 Task: Apply clear formating to the description.
Action: Mouse moved to (321, 316)
Screenshot: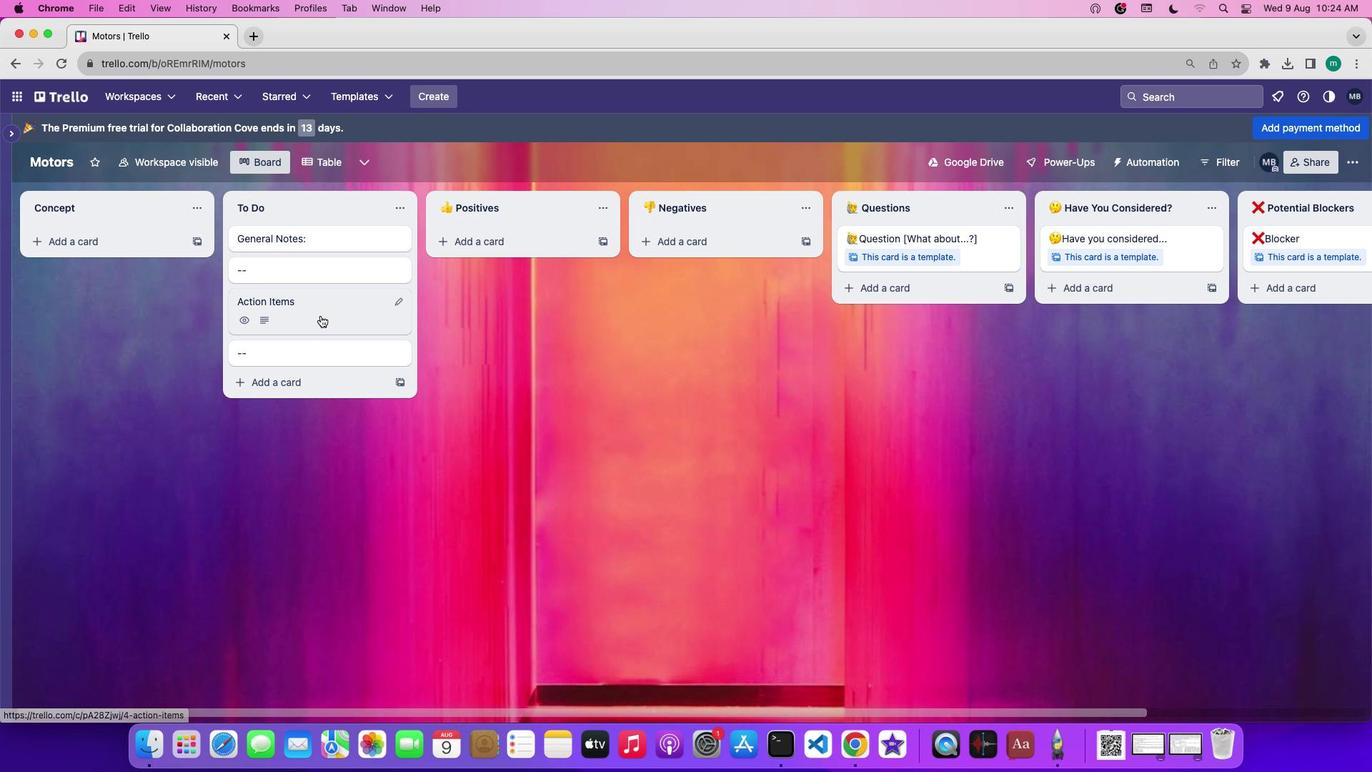 
Action: Mouse pressed left at (321, 316)
Screenshot: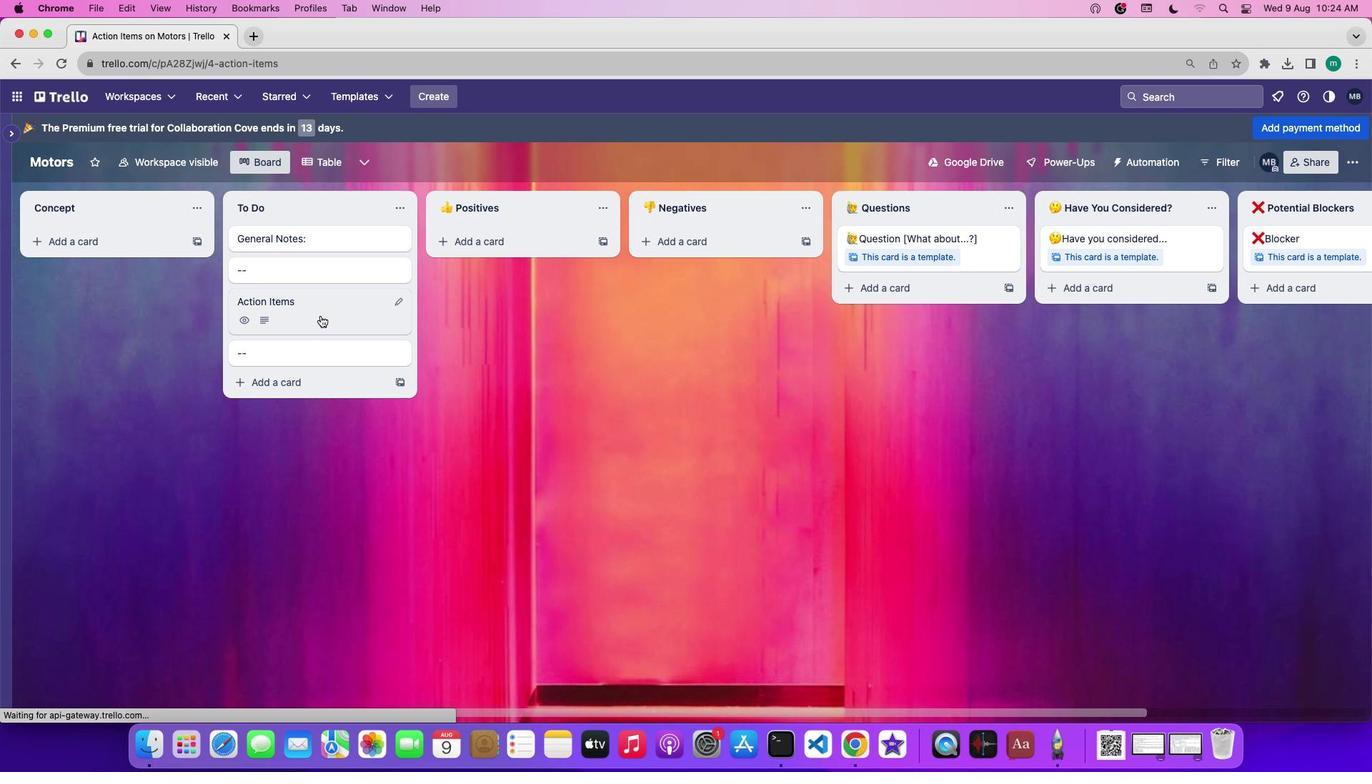 
Action: Mouse moved to (564, 280)
Screenshot: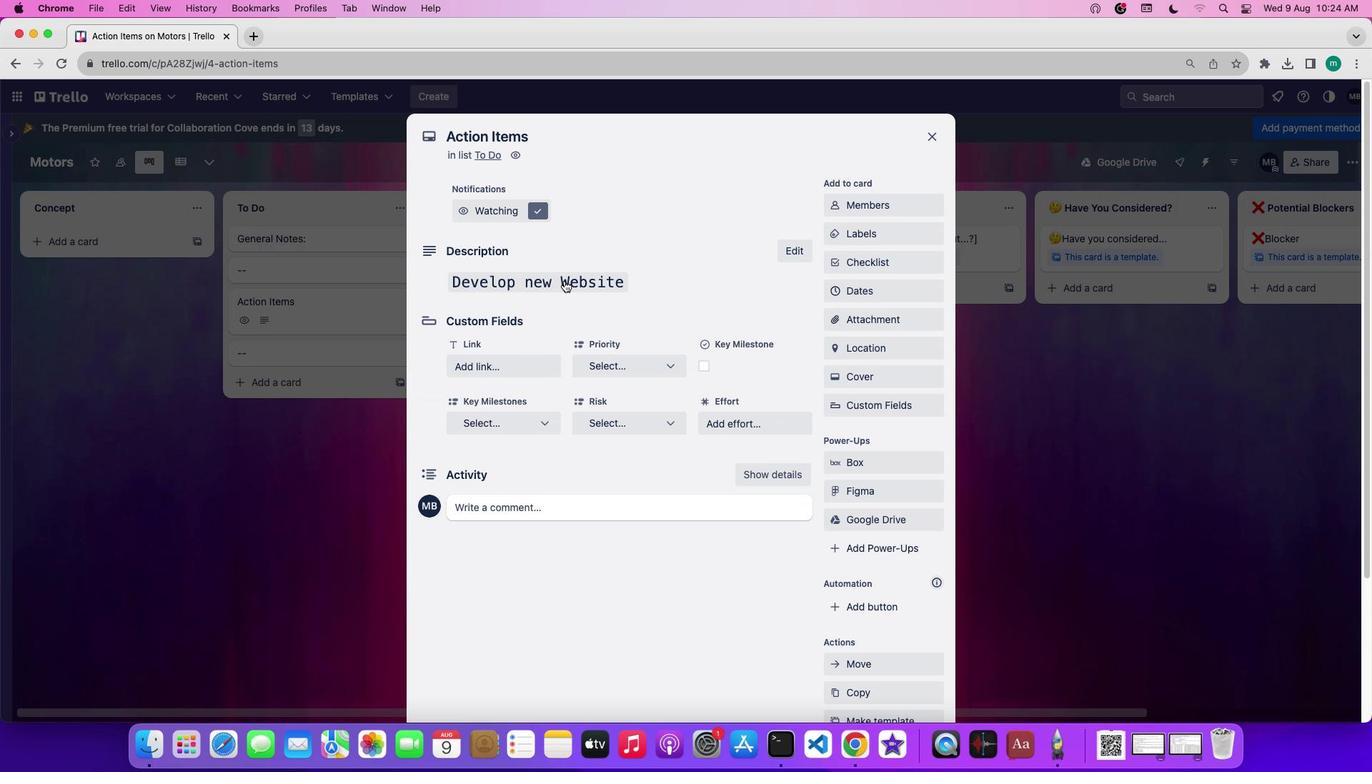 
Action: Mouse pressed left at (564, 280)
Screenshot: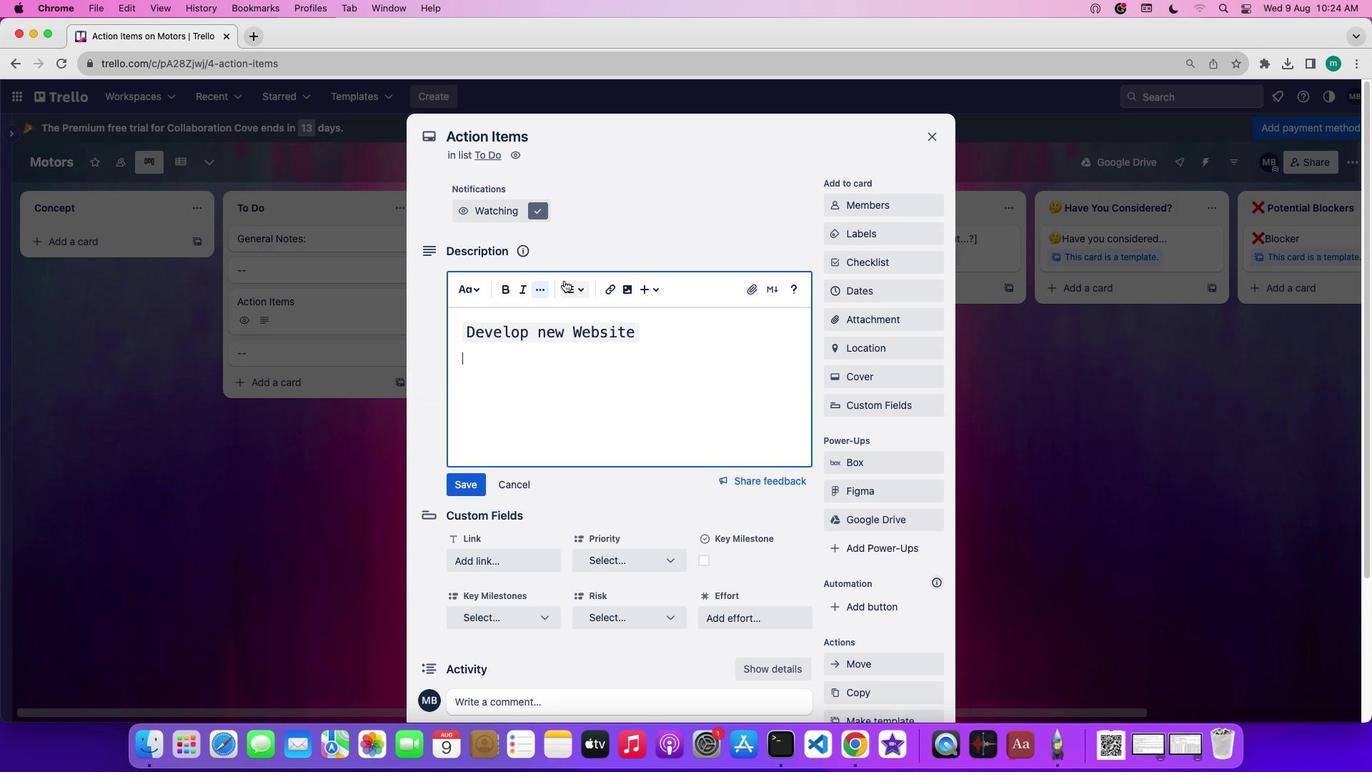 
Action: Mouse moved to (464, 334)
Screenshot: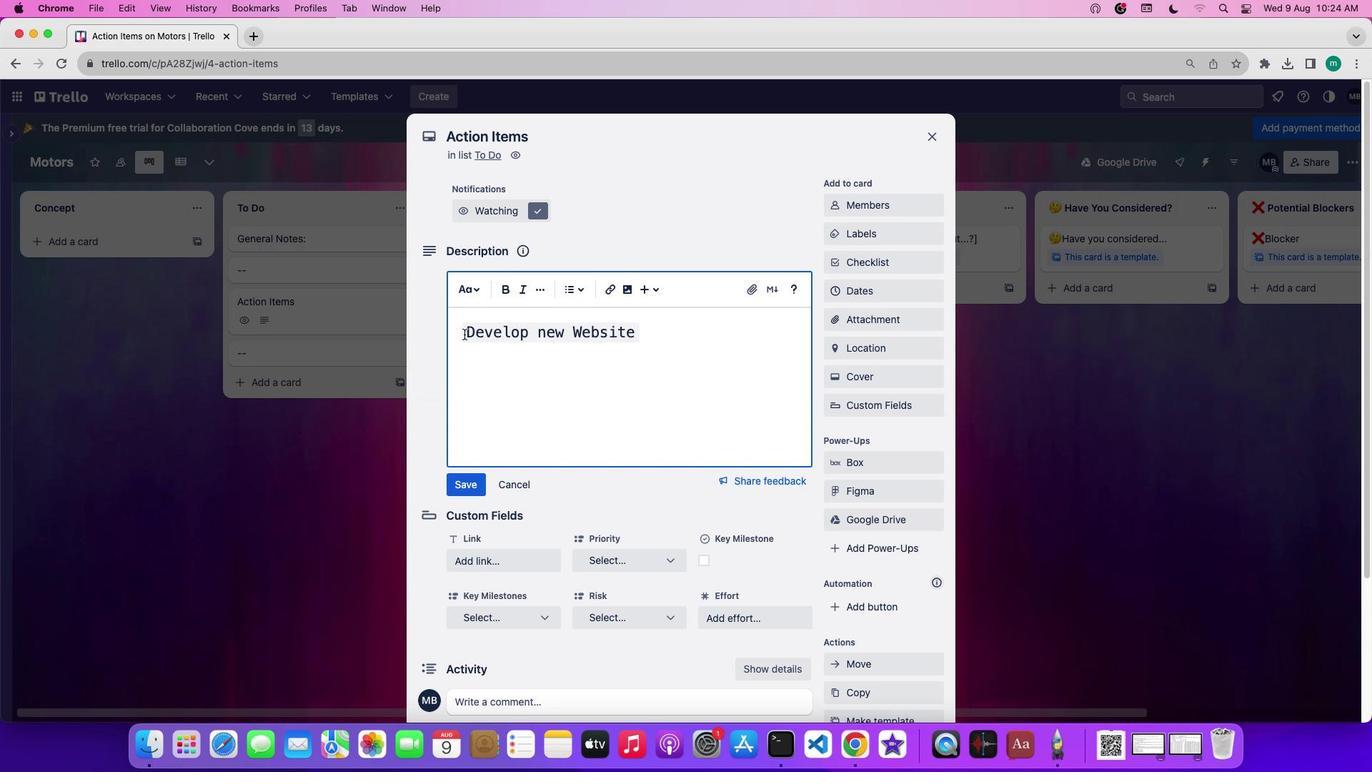 
Action: Mouse pressed left at (464, 334)
Screenshot: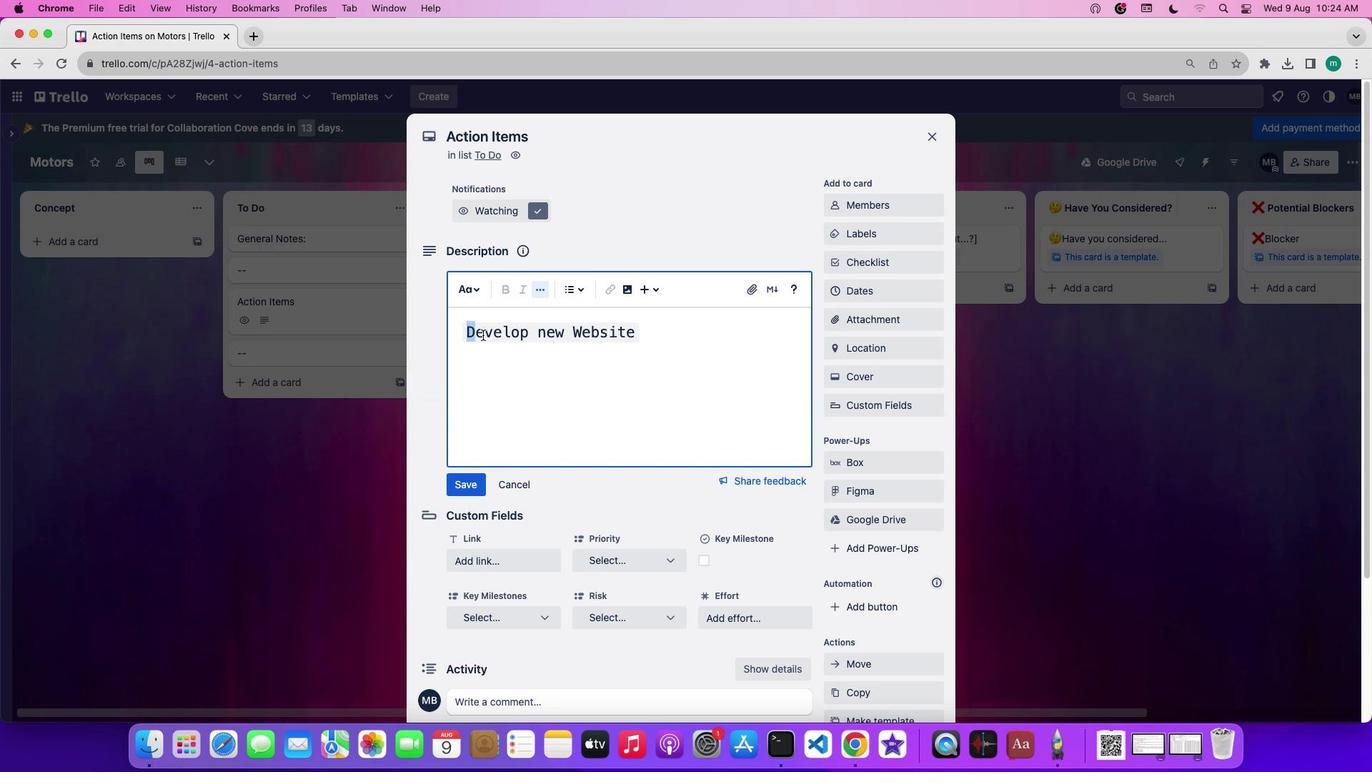 
Action: Mouse moved to (548, 289)
Screenshot: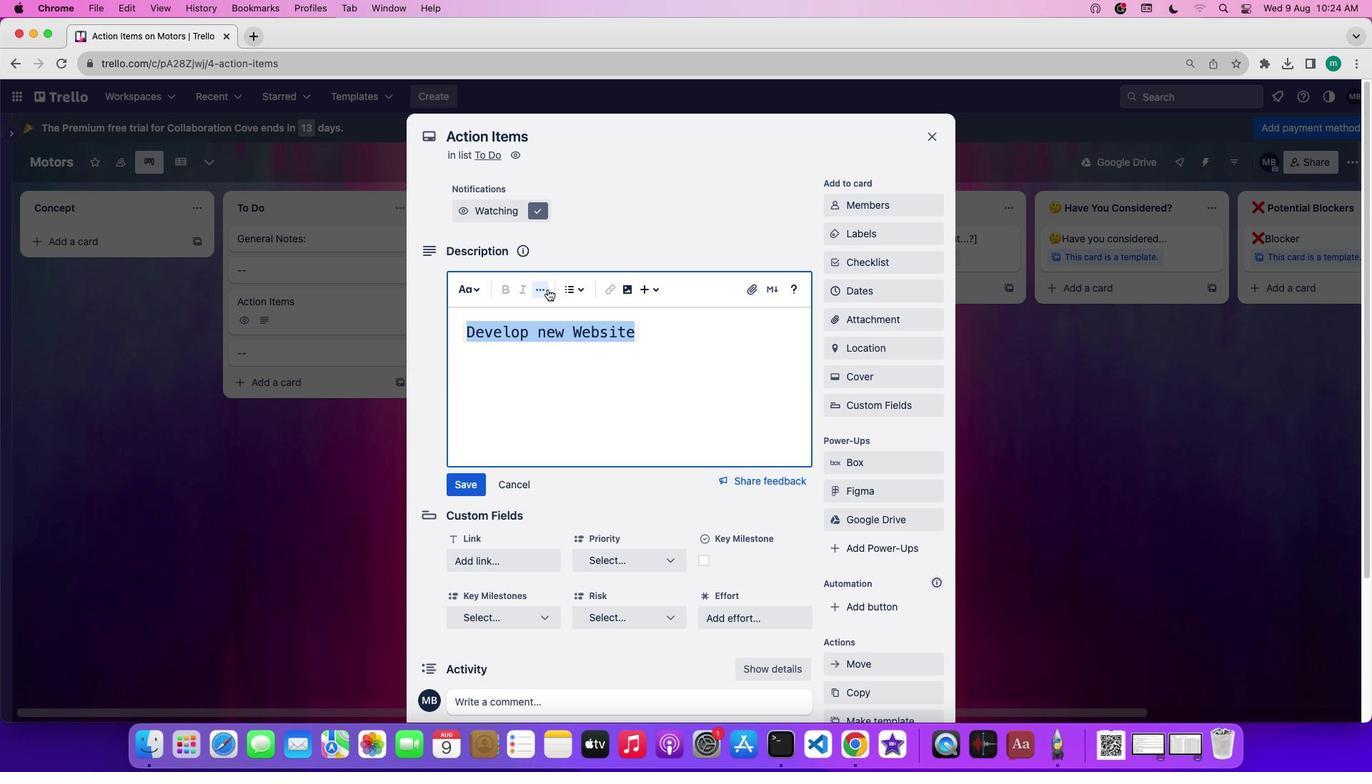 
Action: Mouse pressed left at (548, 289)
Screenshot: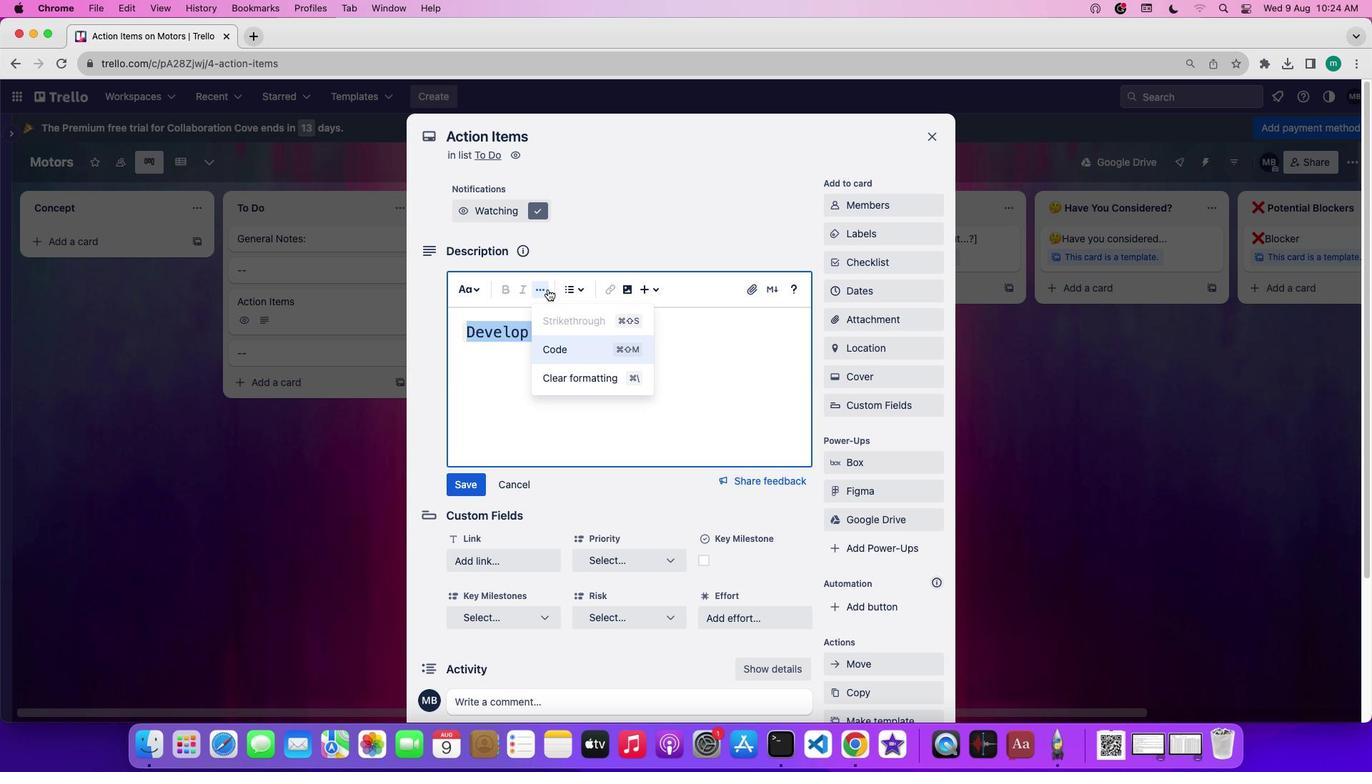
Action: Mouse moved to (579, 385)
Screenshot: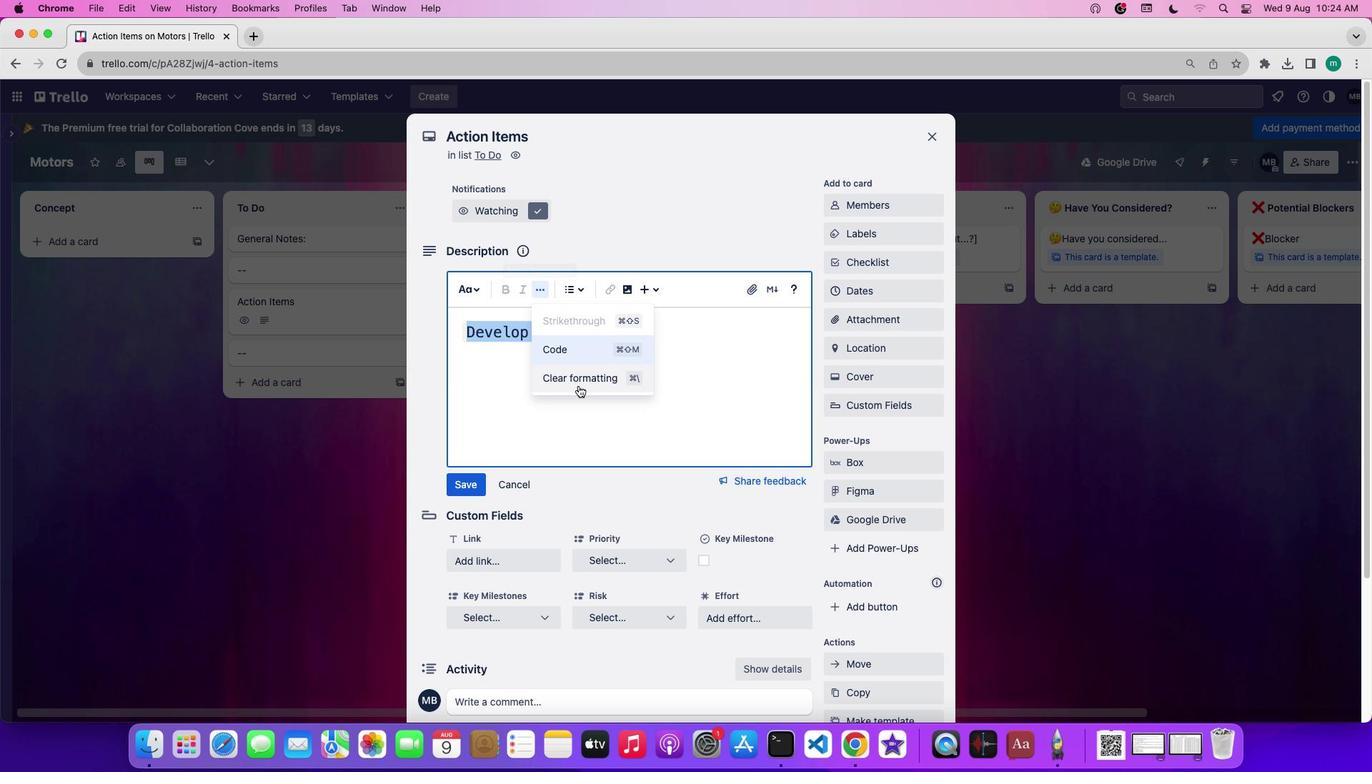 
Action: Mouse pressed left at (579, 385)
Screenshot: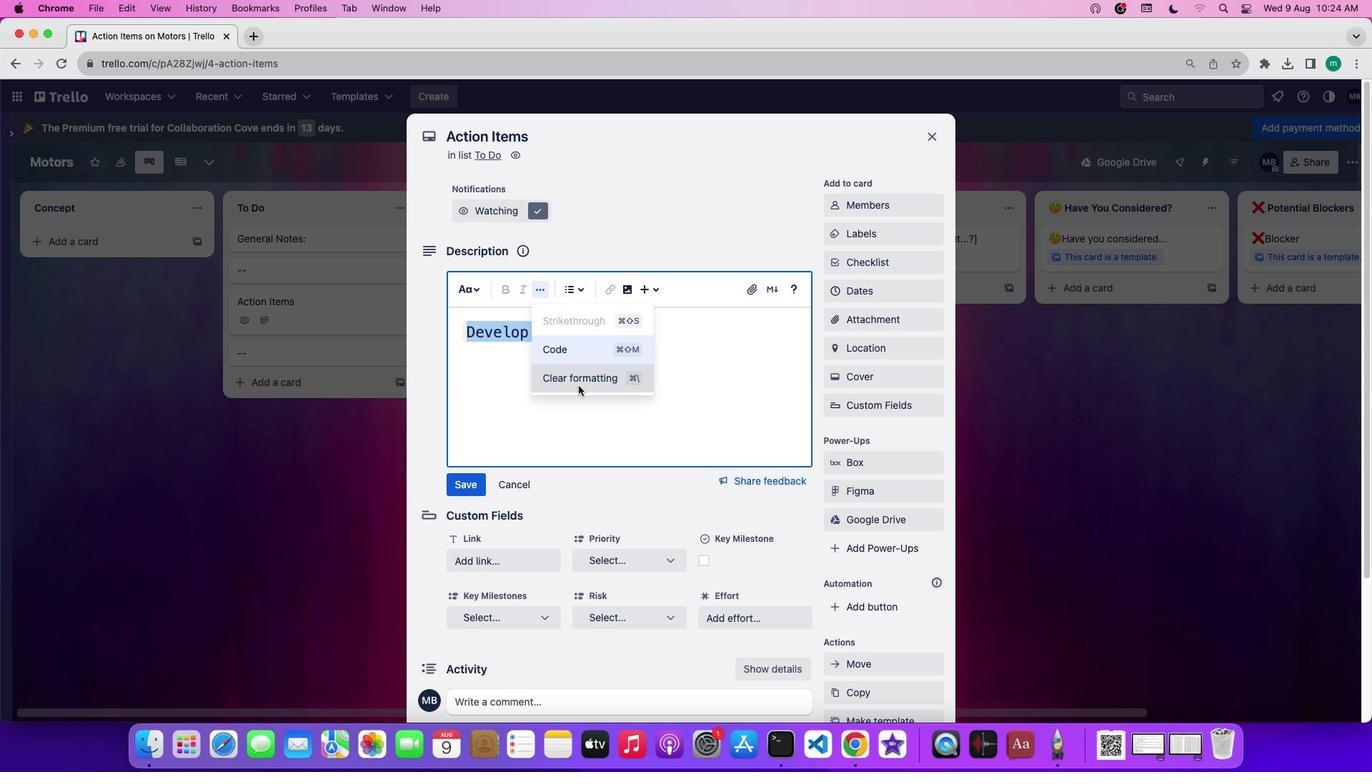 
